 Task: Create a sub task Gather and Analyse Requirements for the task  Create a new online platform for online therapy sessions in the project ArcticTech , assign it to team member softage.3@softage.net and update the status of the sub task to  Completed , set the priority of the sub task to High
Action: Mouse moved to (272, 417)
Screenshot: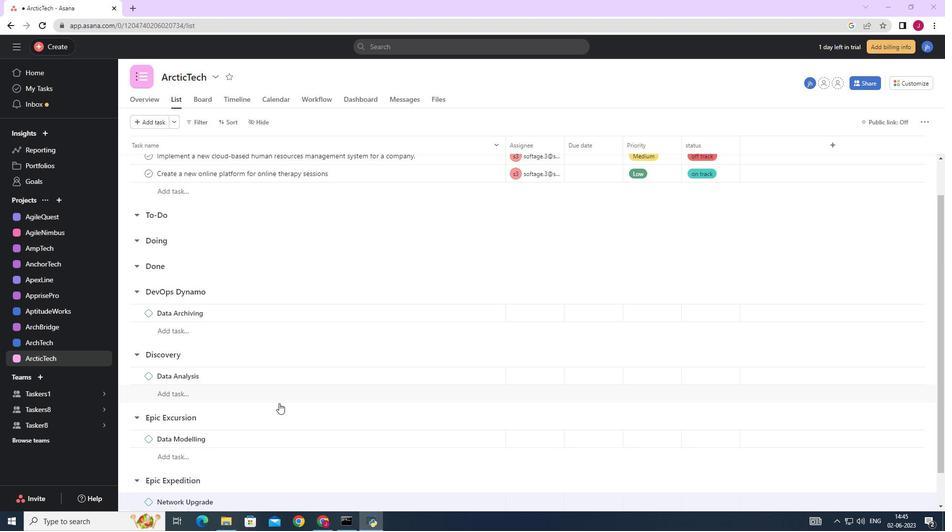 
Action: Mouse scrolled (272, 416) with delta (0, 0)
Screenshot: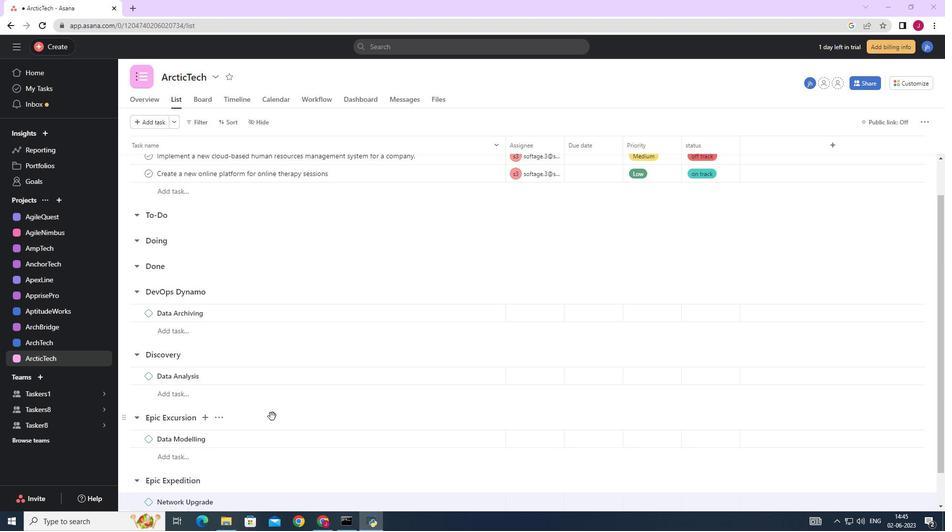 
Action: Mouse scrolled (272, 416) with delta (0, 0)
Screenshot: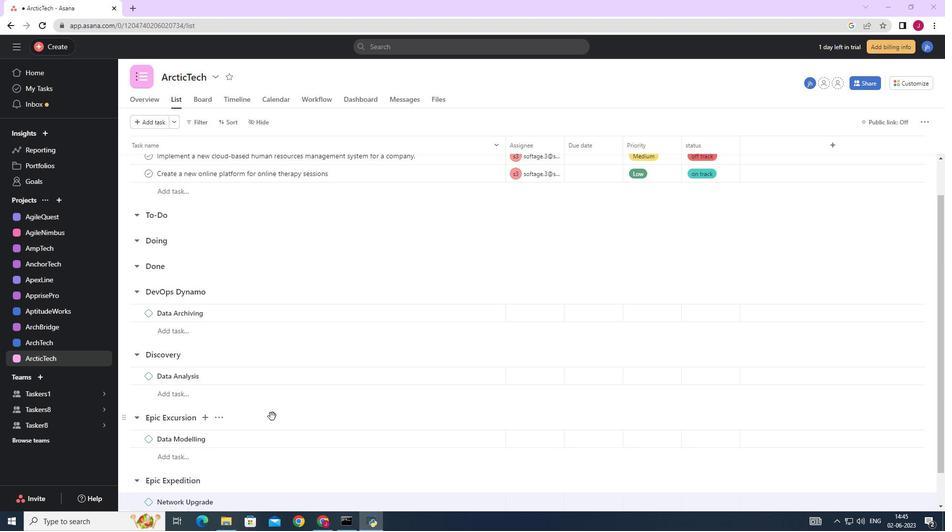 
Action: Mouse scrolled (272, 416) with delta (0, 0)
Screenshot: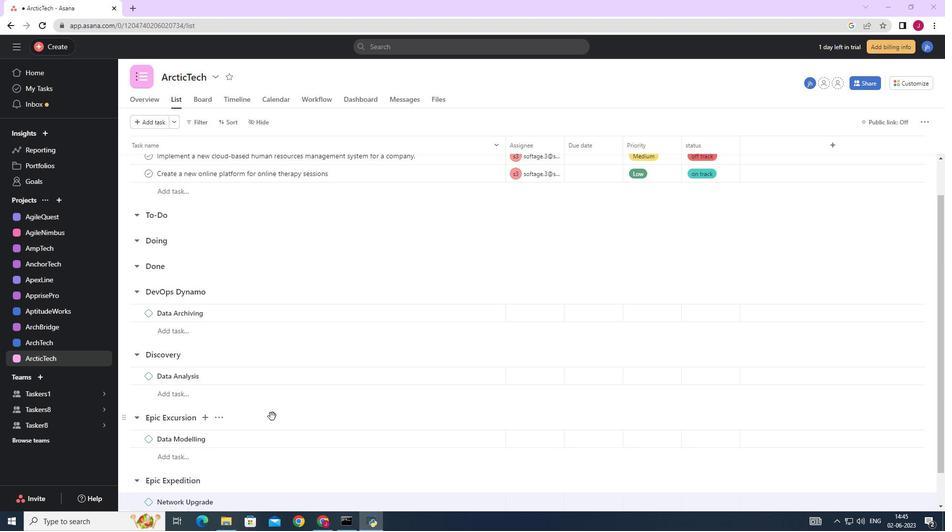 
Action: Mouse scrolled (272, 416) with delta (0, 0)
Screenshot: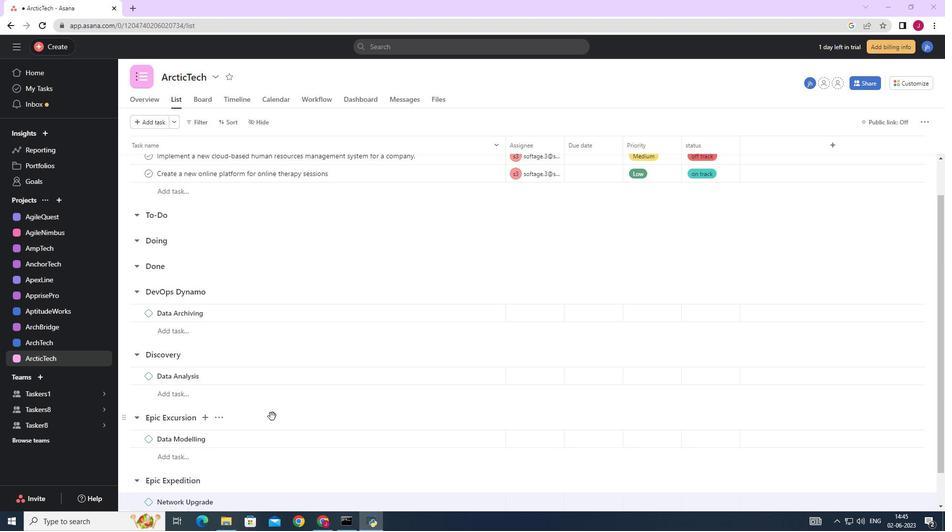 
Action: Mouse moved to (266, 401)
Screenshot: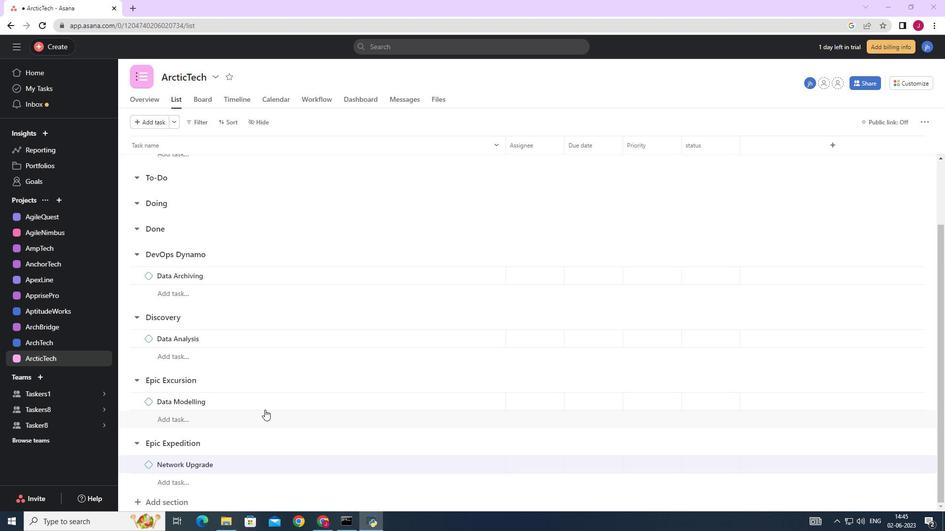 
Action: Mouse scrolled (266, 400) with delta (0, 0)
Screenshot: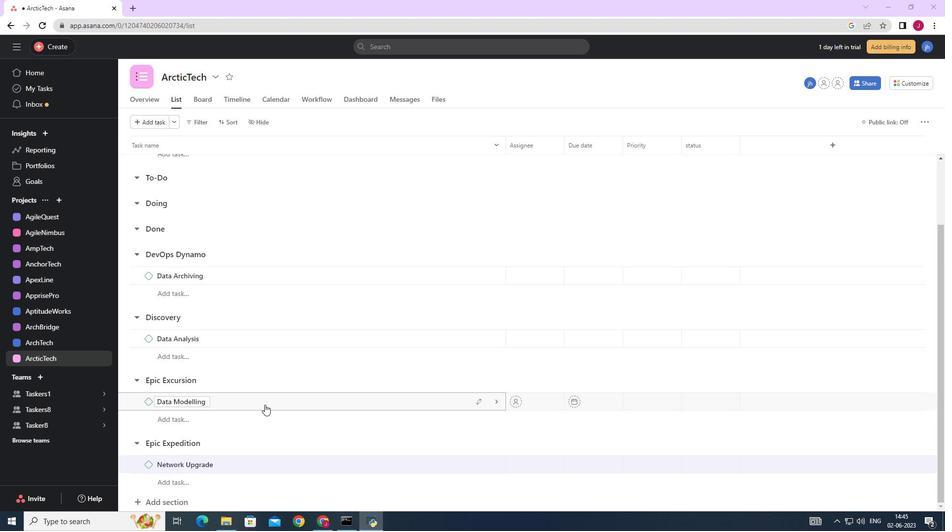 
Action: Mouse scrolled (266, 400) with delta (0, 0)
Screenshot: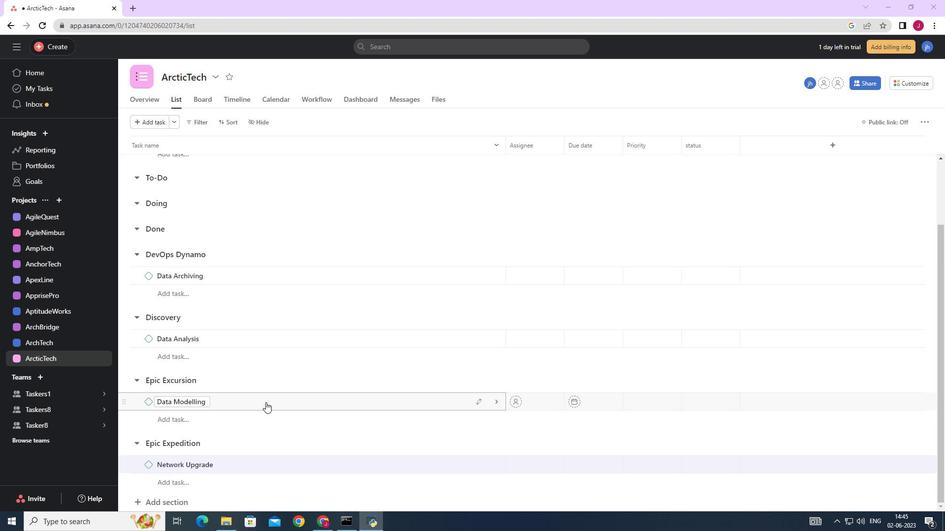 
Action: Mouse scrolled (266, 400) with delta (0, 0)
Screenshot: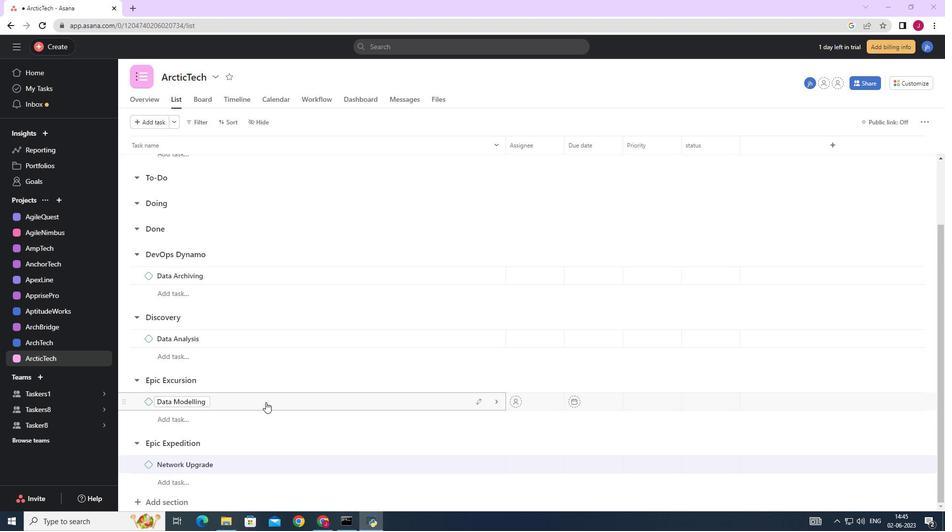 
Action: Mouse scrolled (266, 400) with delta (0, 0)
Screenshot: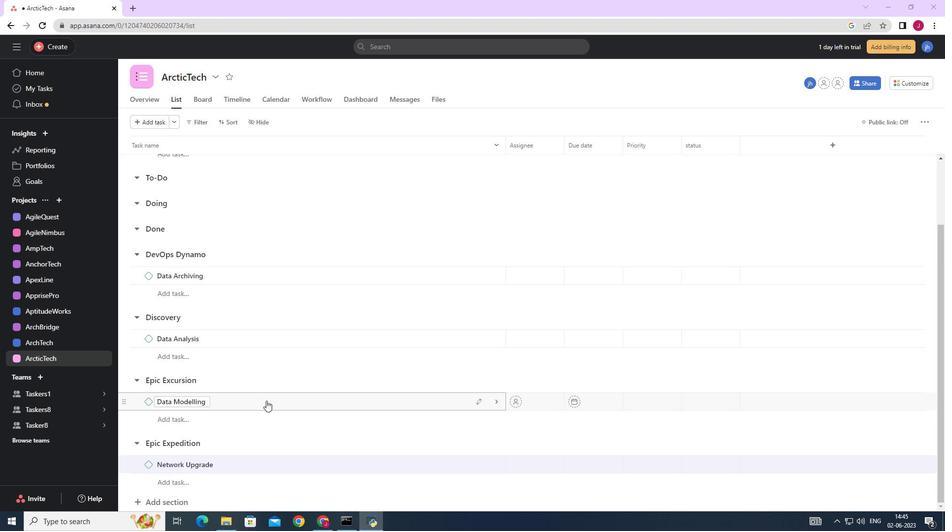 
Action: Mouse moved to (492, 338)
Screenshot: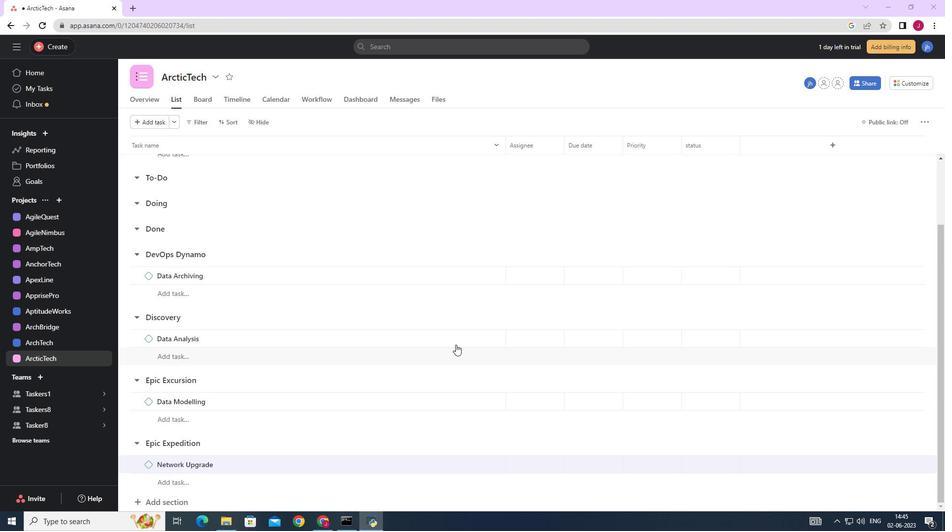 
Action: Mouse scrolled (492, 338) with delta (0, 0)
Screenshot: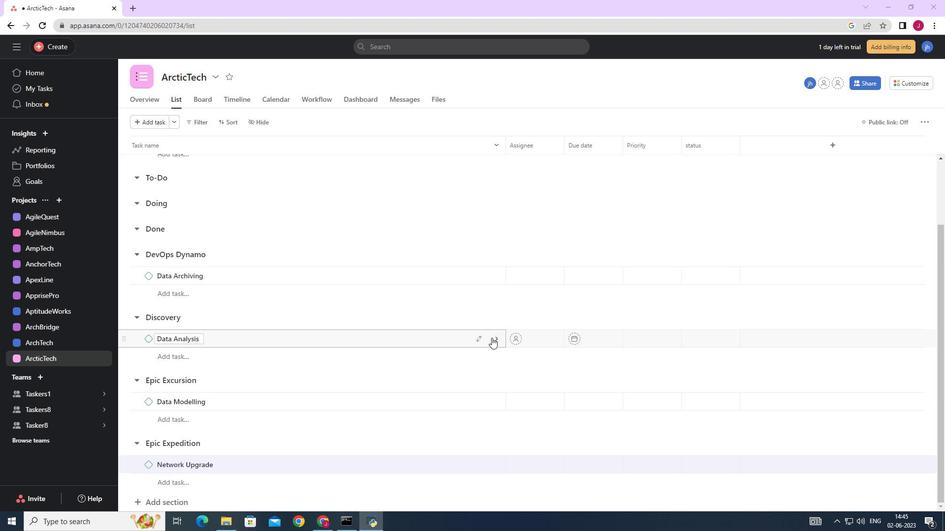 
Action: Mouse scrolled (492, 338) with delta (0, 0)
Screenshot: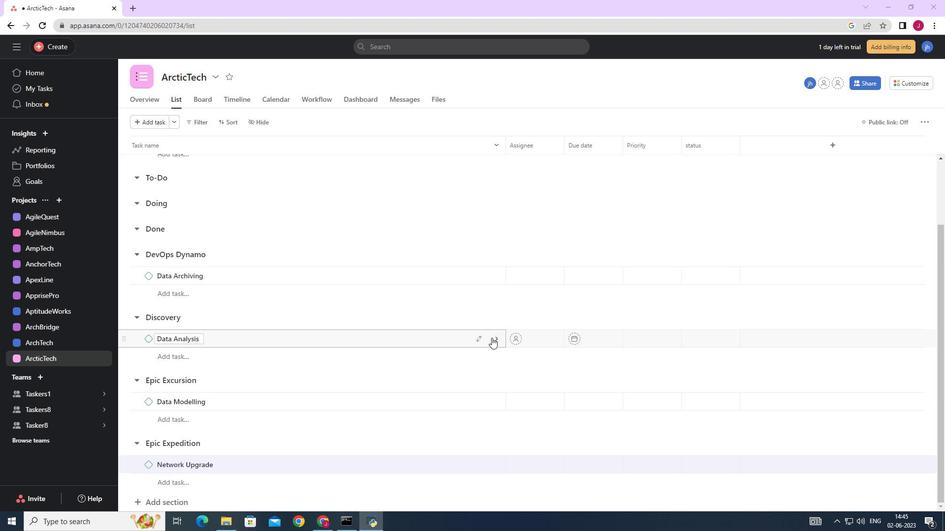 
Action: Mouse scrolled (492, 338) with delta (0, 0)
Screenshot: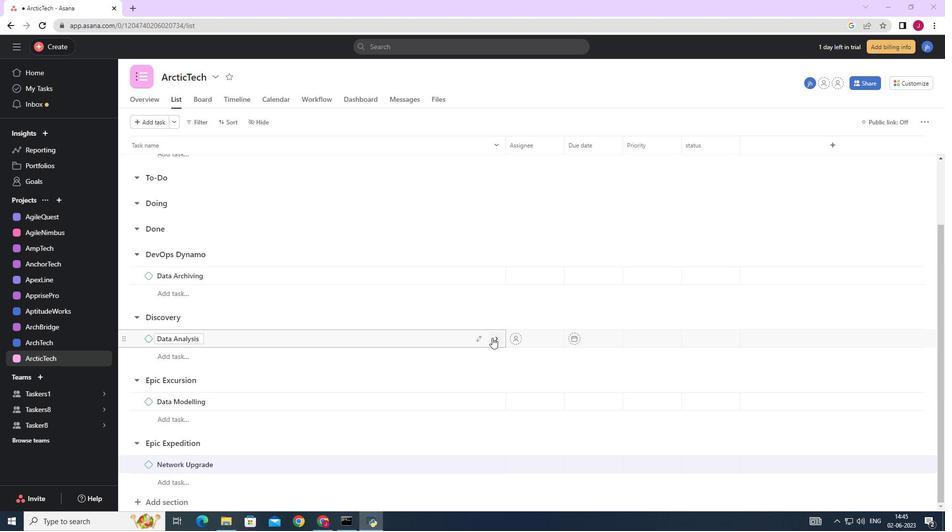 
Action: Mouse scrolled (492, 338) with delta (0, 0)
Screenshot: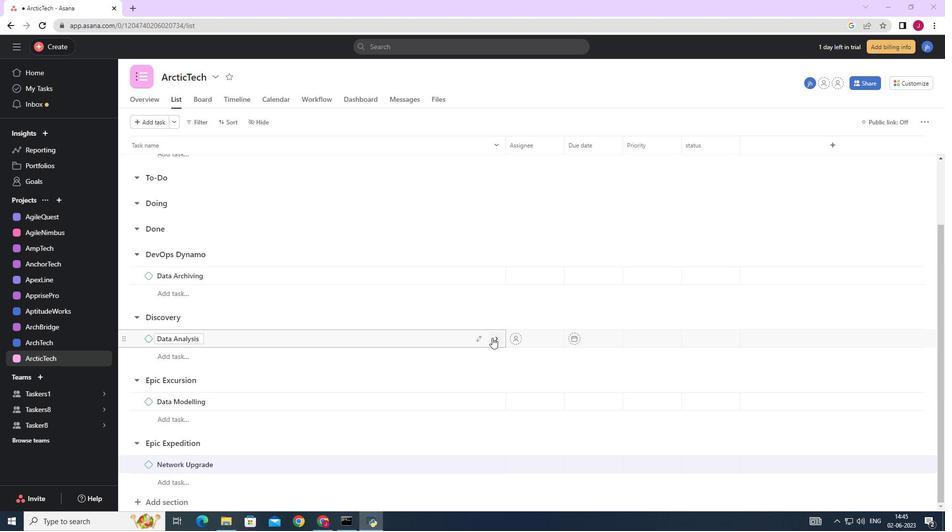 
Action: Mouse moved to (469, 221)
Screenshot: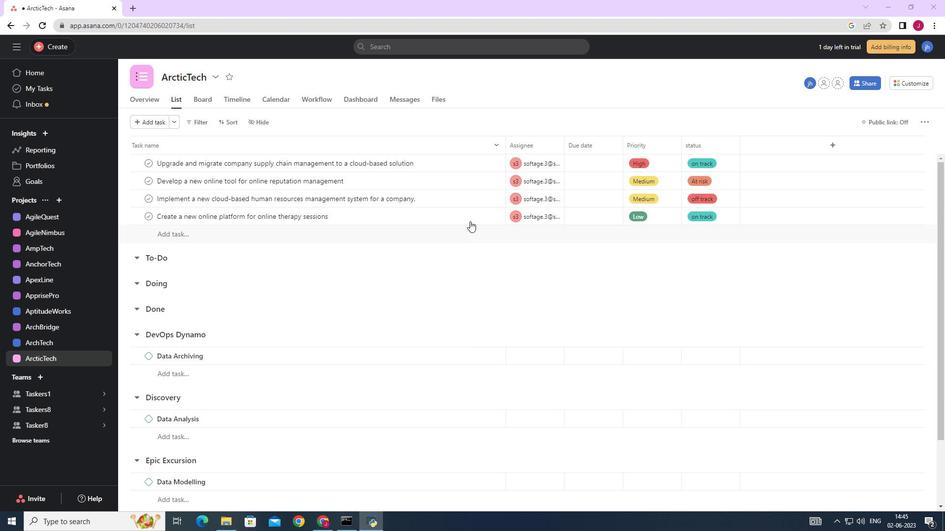 
Action: Mouse pressed left at (469, 221)
Screenshot: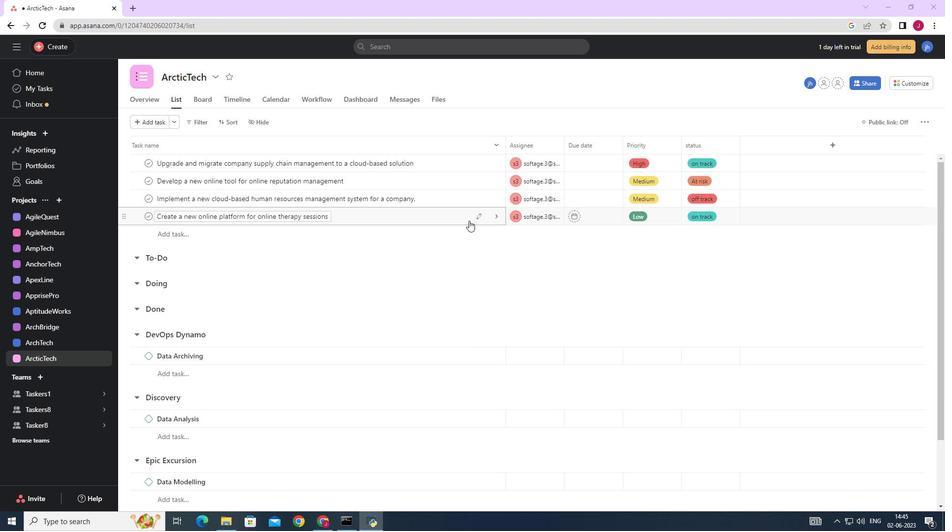 
Action: Mouse moved to (747, 315)
Screenshot: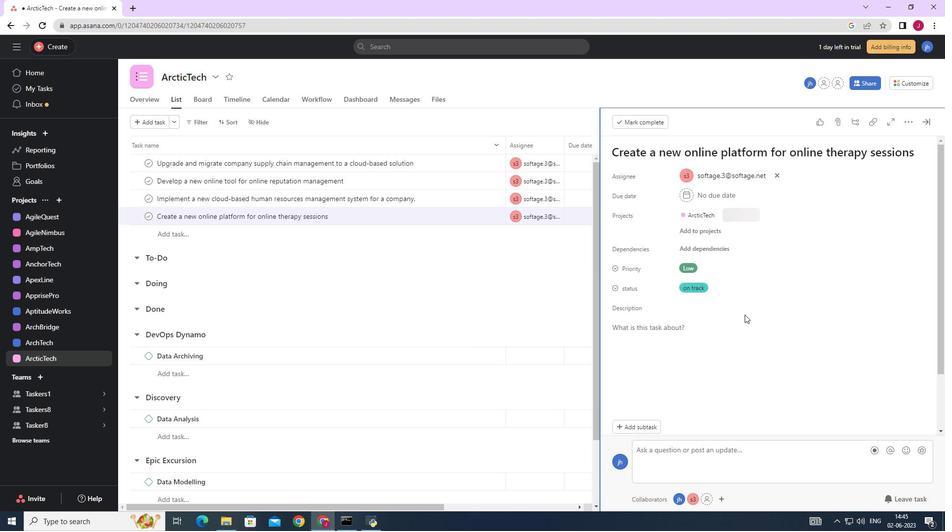 
Action: Mouse scrolled (747, 315) with delta (0, 0)
Screenshot: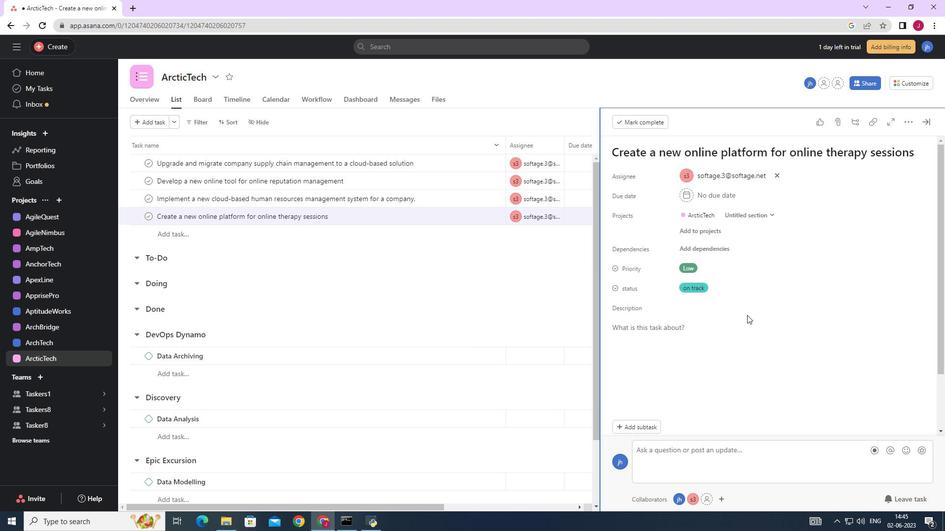 
Action: Mouse scrolled (747, 315) with delta (0, 0)
Screenshot: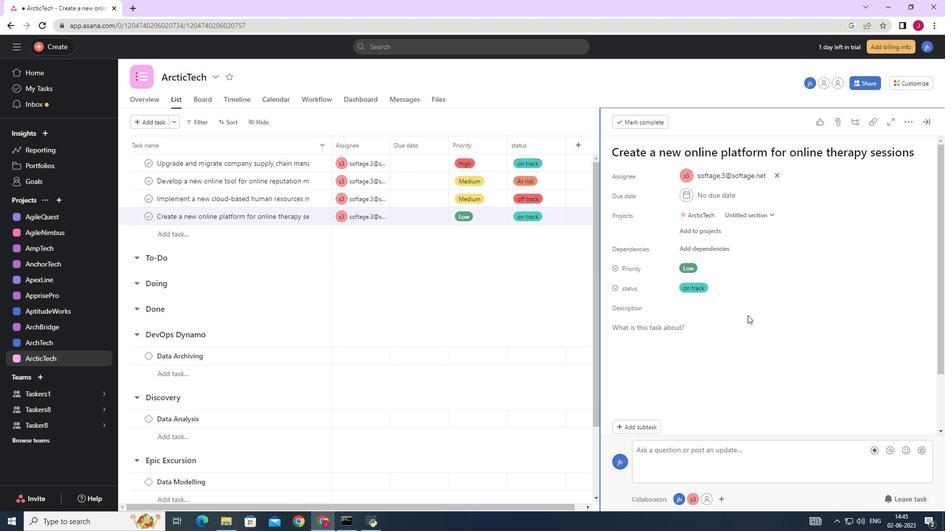 
Action: Mouse scrolled (747, 315) with delta (0, 0)
Screenshot: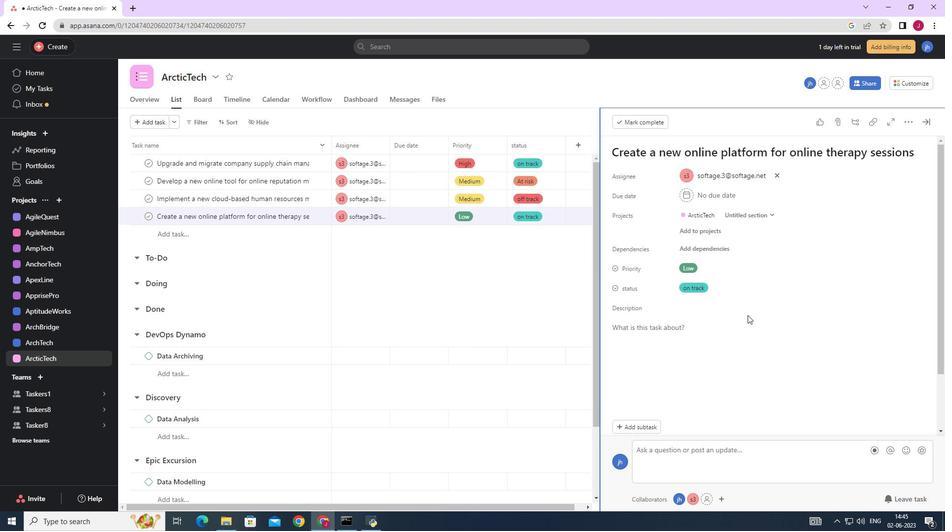 
Action: Mouse scrolled (747, 315) with delta (0, 0)
Screenshot: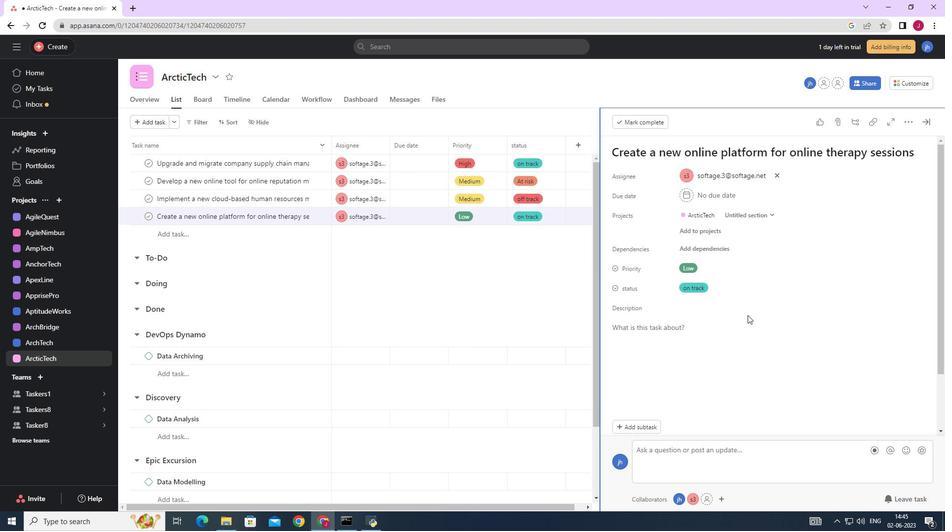 
Action: Mouse moved to (640, 358)
Screenshot: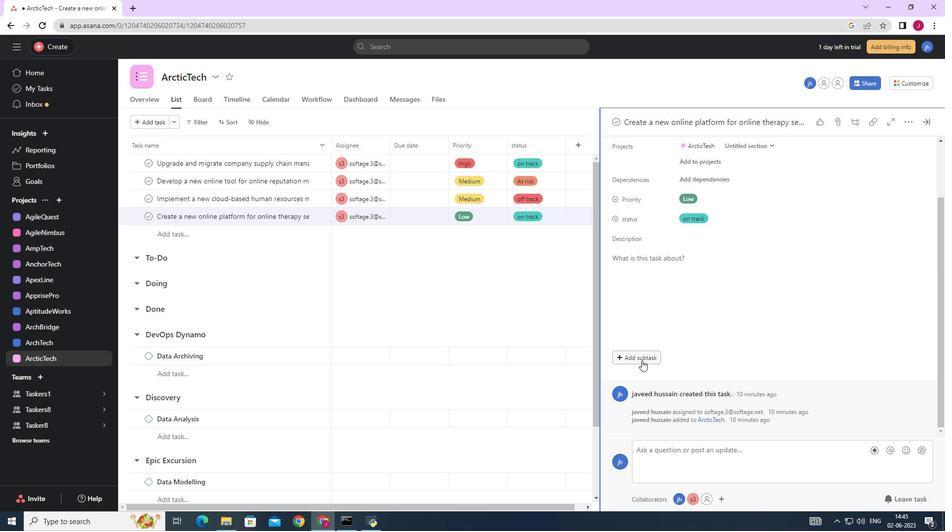 
Action: Mouse pressed left at (640, 358)
Screenshot: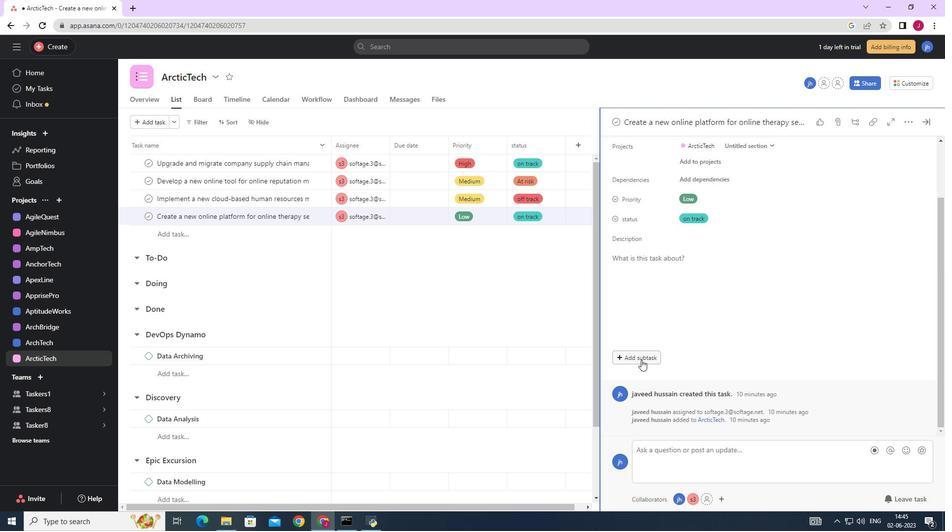 
Action: Mouse moved to (655, 340)
Screenshot: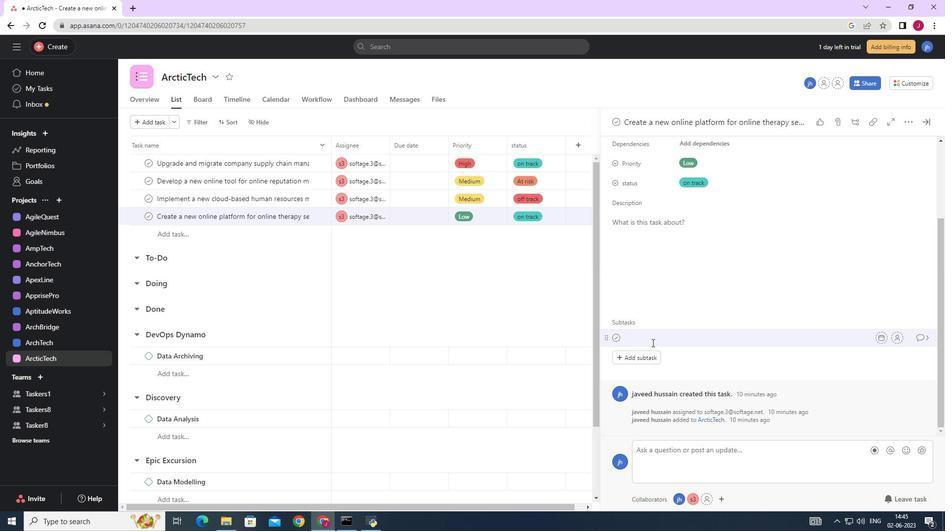 
Action: Key pressed <Key.caps_lock>G<Key.caps_lock>ather<Key.space>and<Key.space><Key.caps_lock>A<Key.caps_lock>ma<Key.backspace><Key.backspace>nalyse<Key.space><Key.caps_lock>R<Key.caps_lock>equirements
Screenshot: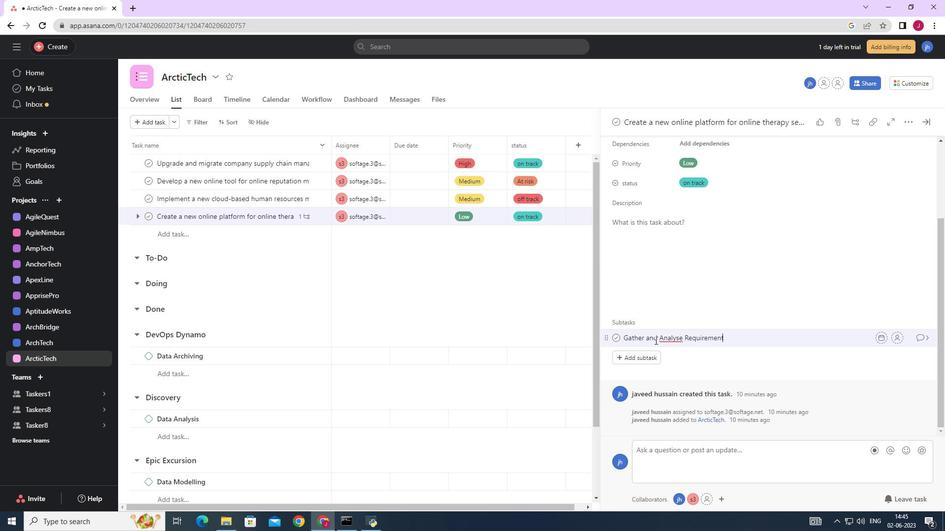 
Action: Mouse moved to (677, 336)
Screenshot: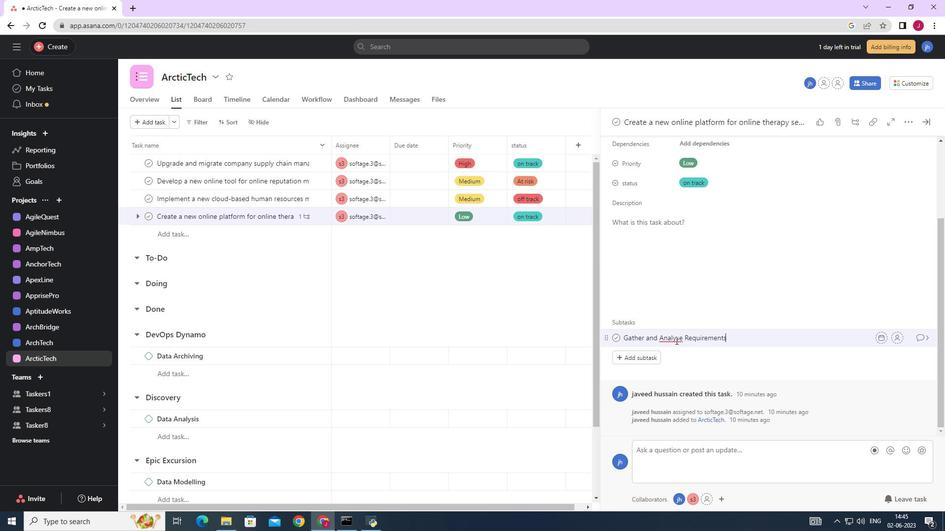 
Action: Mouse pressed right at (677, 336)
Screenshot: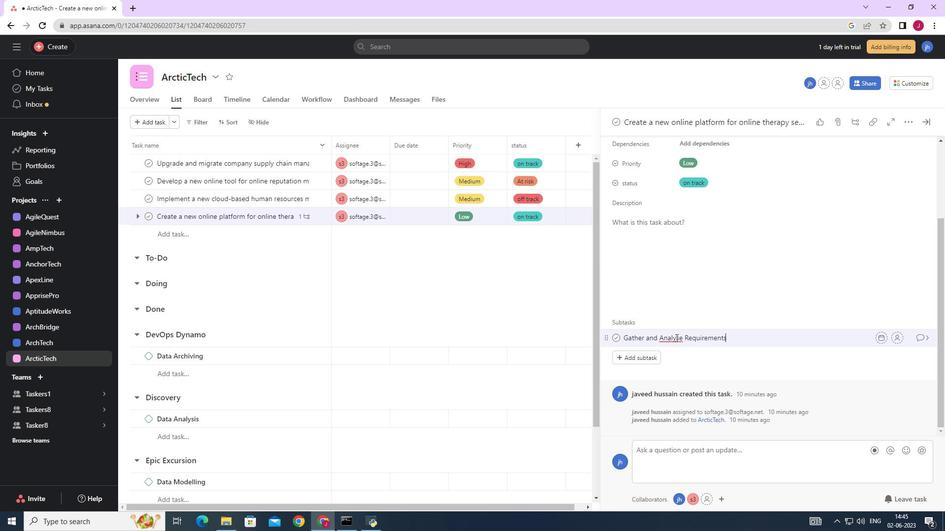 
Action: Mouse moved to (693, 342)
Screenshot: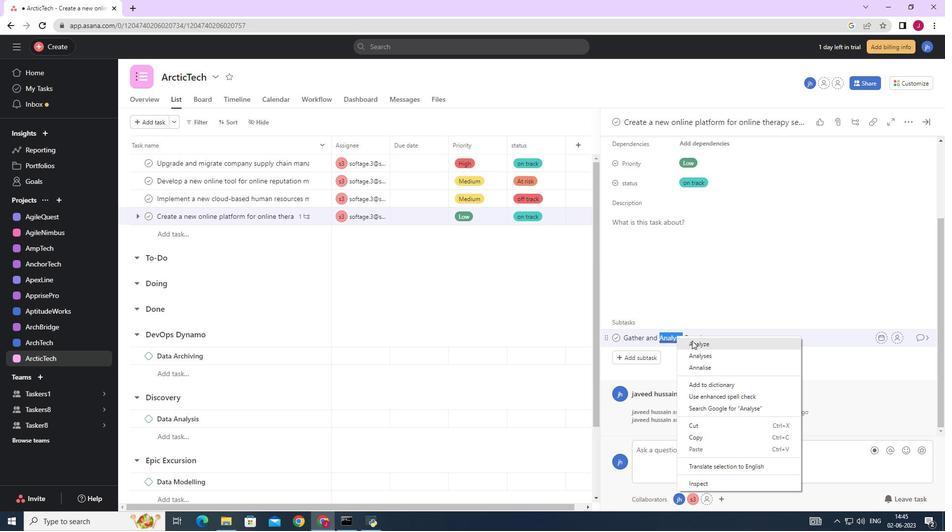 
Action: Mouse pressed left at (693, 342)
Screenshot: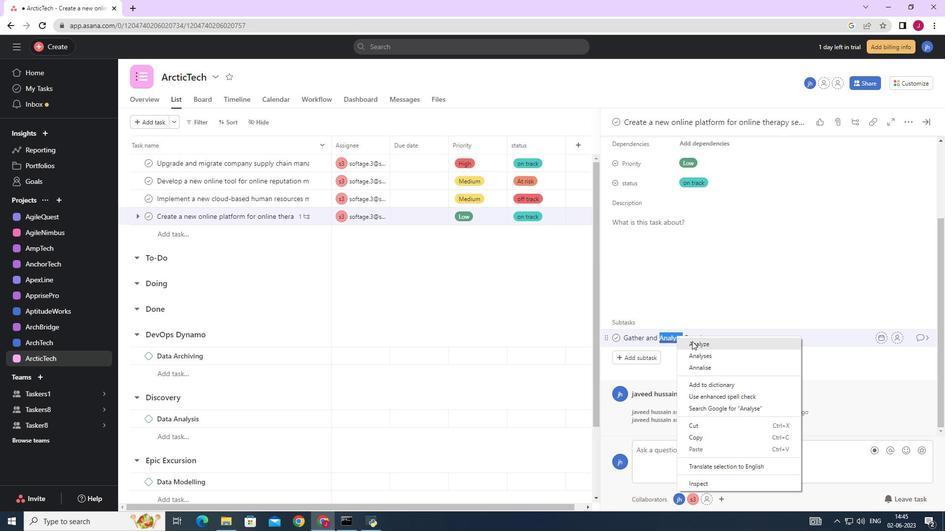 
Action: Mouse moved to (899, 339)
Screenshot: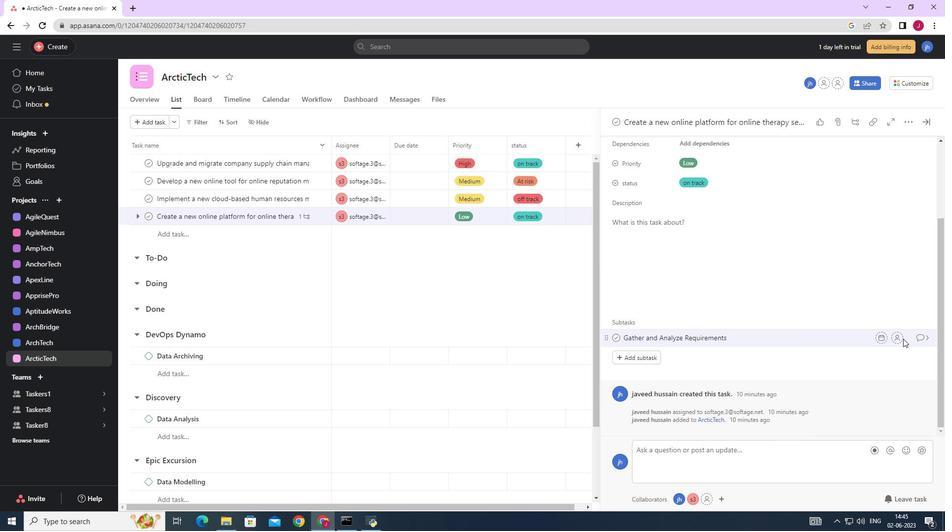 
Action: Mouse pressed left at (899, 339)
Screenshot: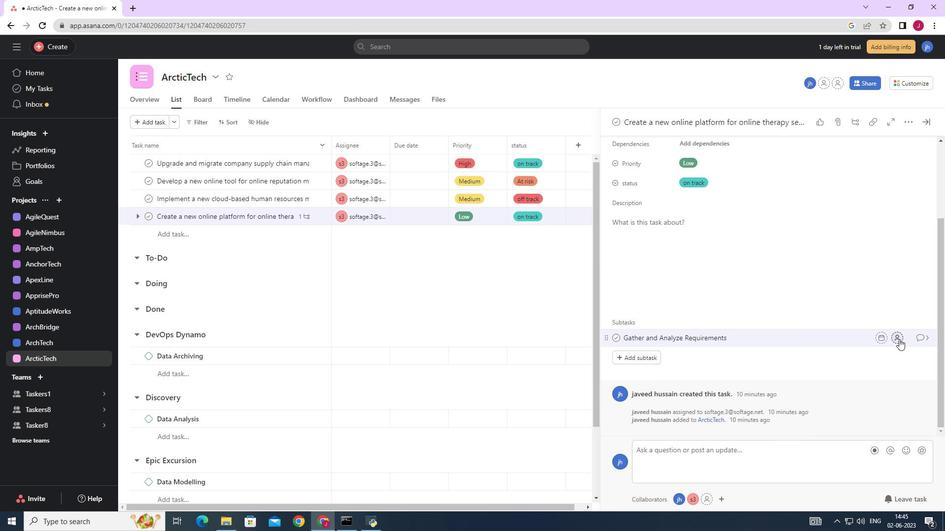 
Action: Mouse moved to (756, 373)
Screenshot: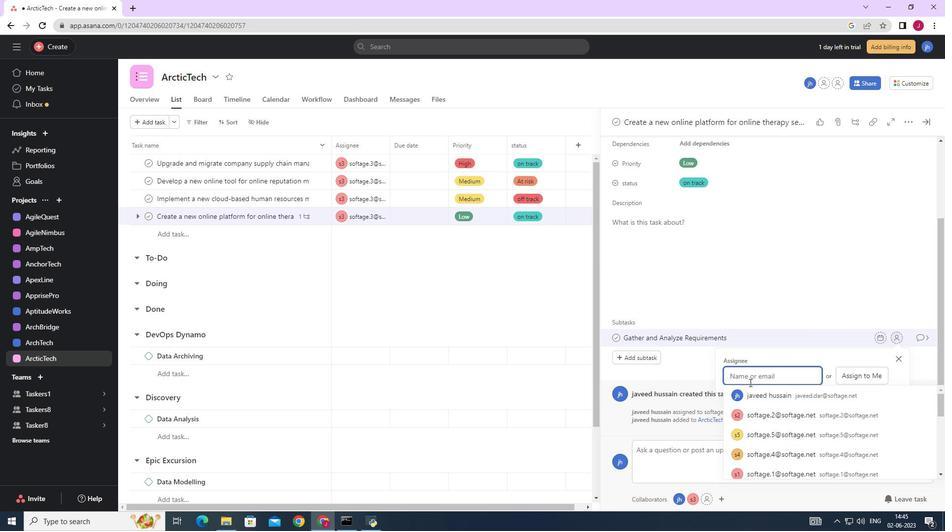
Action: Key pressed softage.3
Screenshot: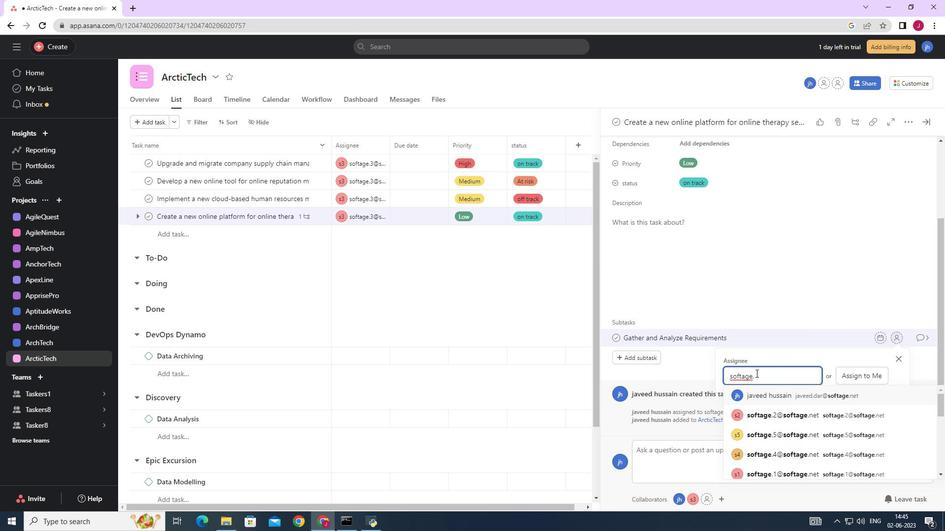 
Action: Mouse moved to (785, 397)
Screenshot: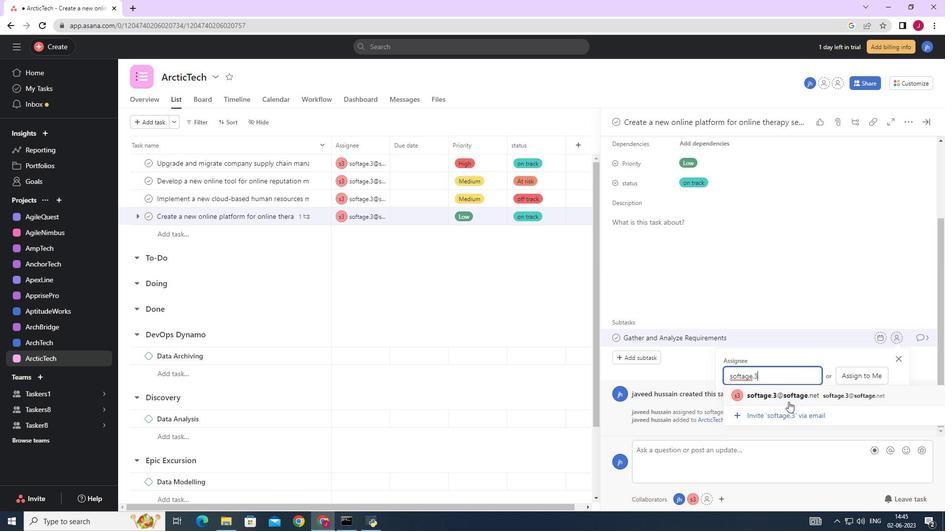 
Action: Mouse pressed left at (785, 397)
Screenshot: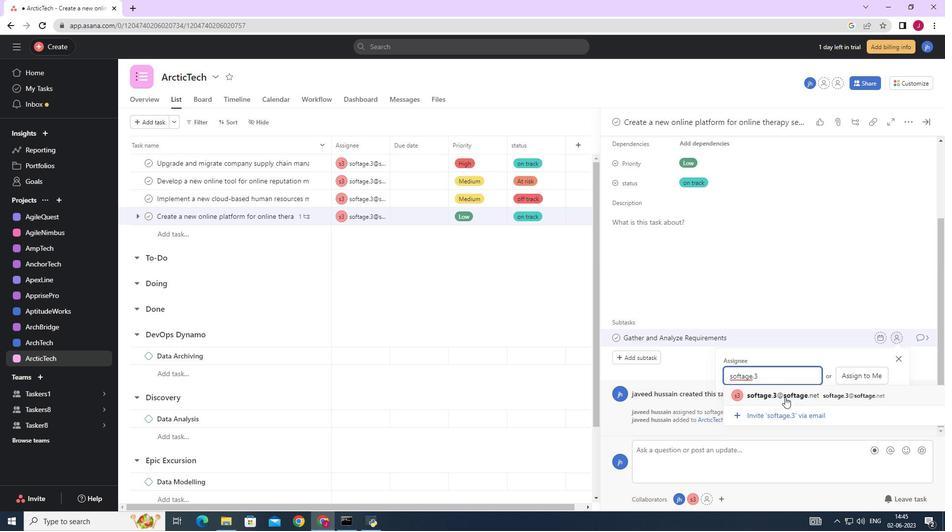 
Action: Mouse moved to (919, 337)
Screenshot: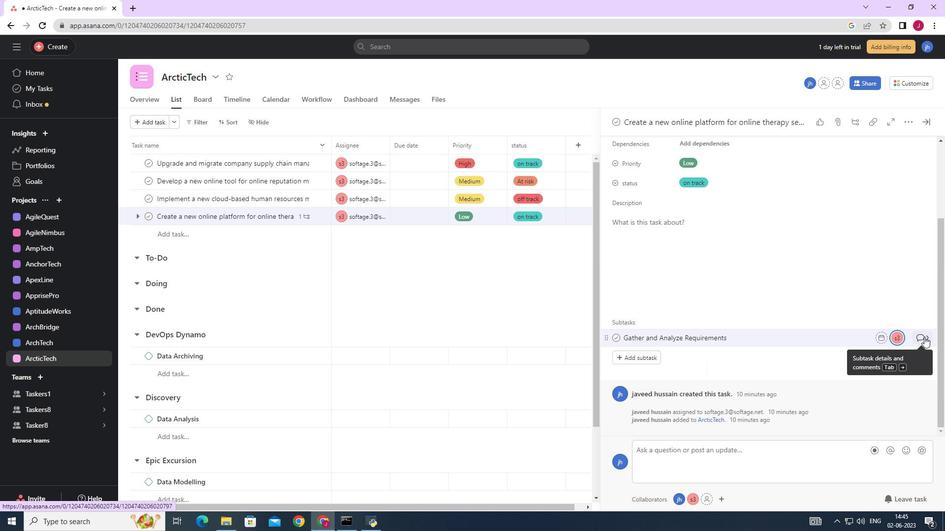 
Action: Mouse pressed left at (919, 337)
Screenshot: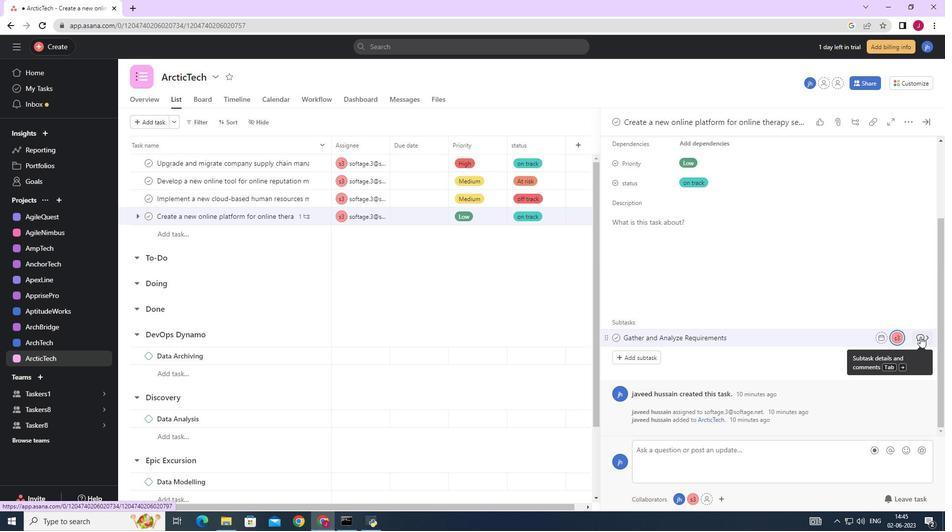 
Action: Mouse moved to (680, 333)
Screenshot: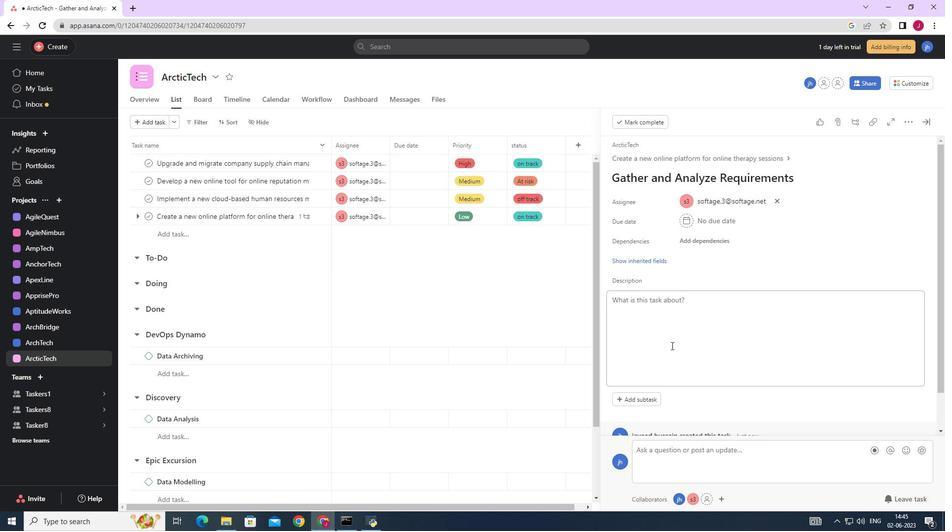 
Action: Mouse scrolled (680, 333) with delta (0, 0)
Screenshot: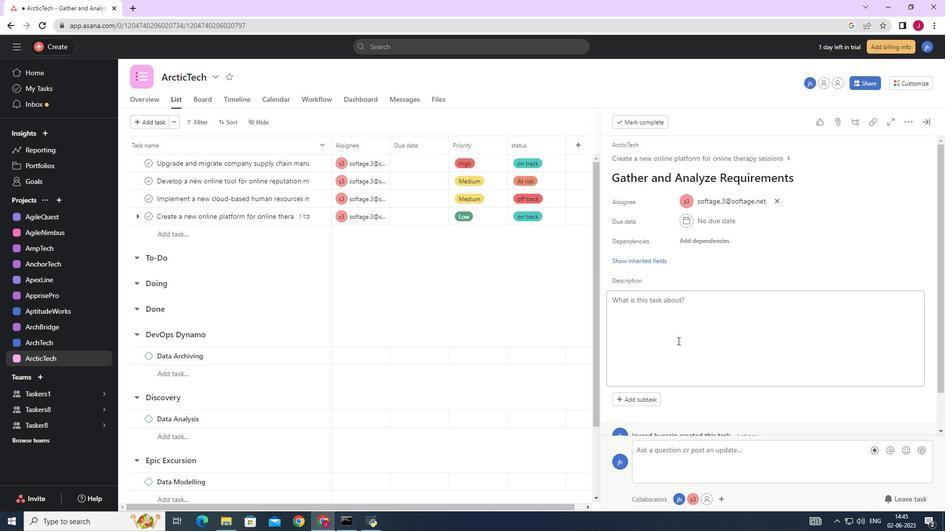 
Action: Mouse scrolled (680, 333) with delta (0, 0)
Screenshot: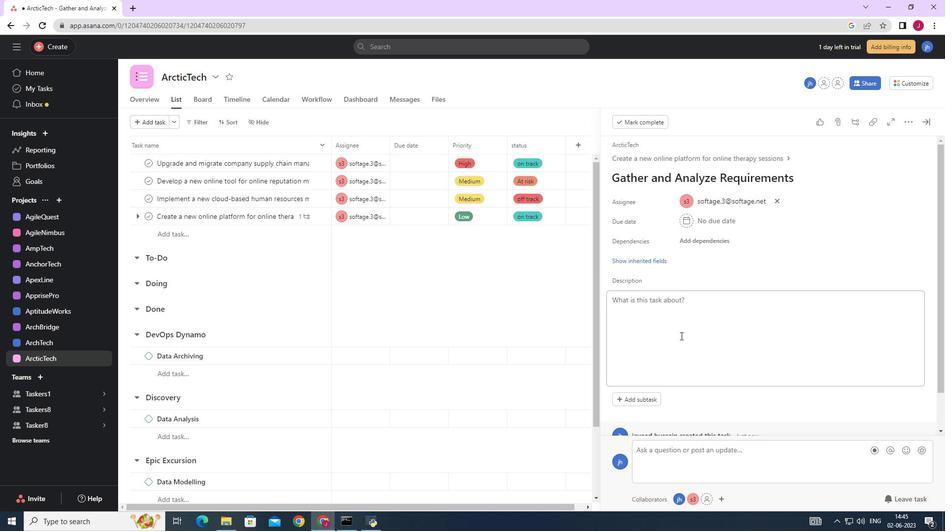 
Action: Mouse scrolled (680, 333) with delta (0, 0)
Screenshot: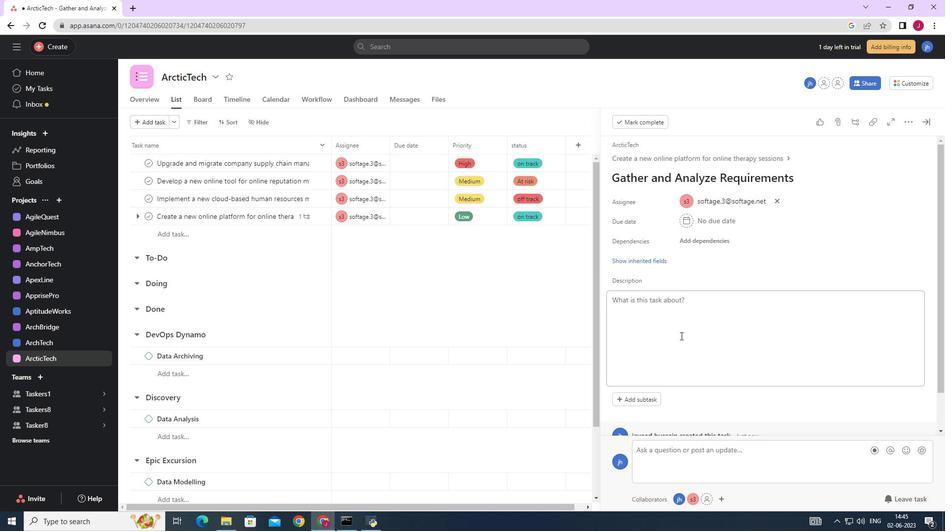 
Action: Mouse scrolled (680, 333) with delta (0, 0)
Screenshot: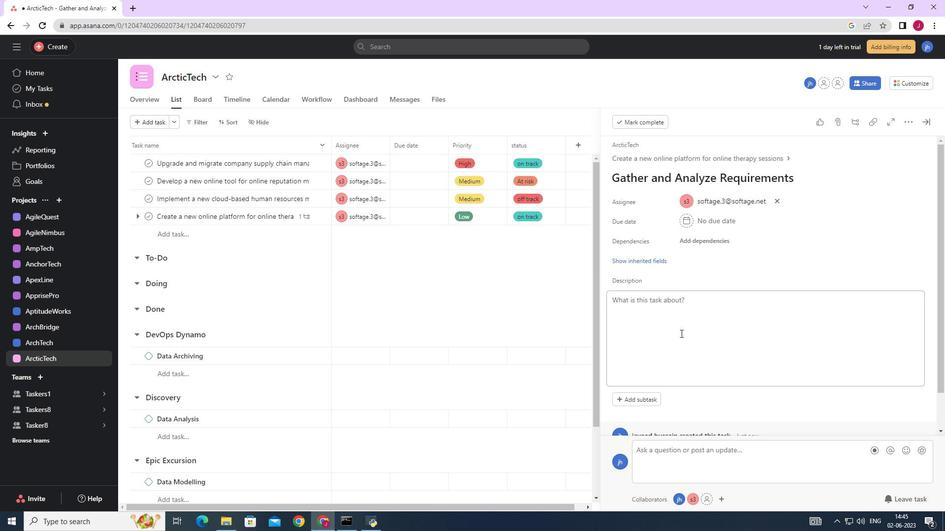 
Action: Mouse scrolled (680, 333) with delta (0, 0)
Screenshot: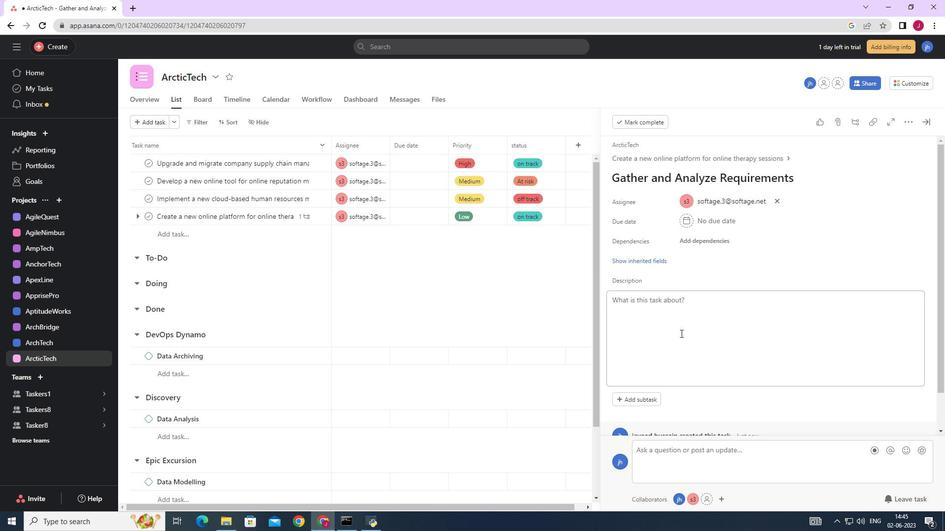 
Action: Mouse moved to (682, 339)
Screenshot: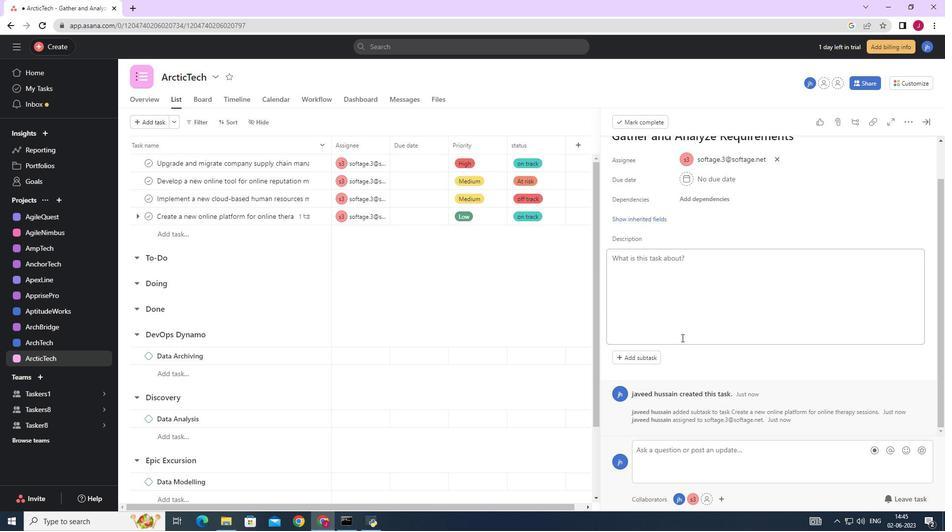 
Action: Mouse scrolled (683, 345) with delta (0, 0)
Screenshot: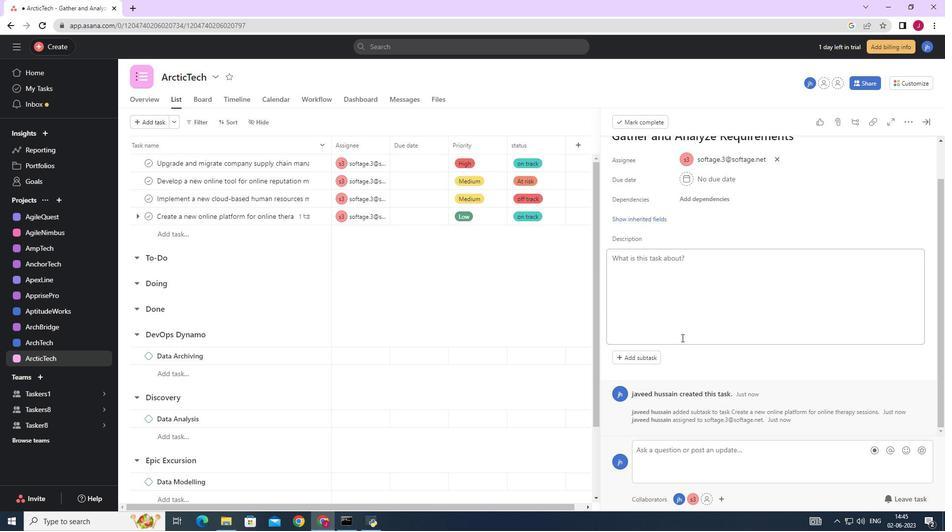 
Action: Mouse moved to (681, 335)
Screenshot: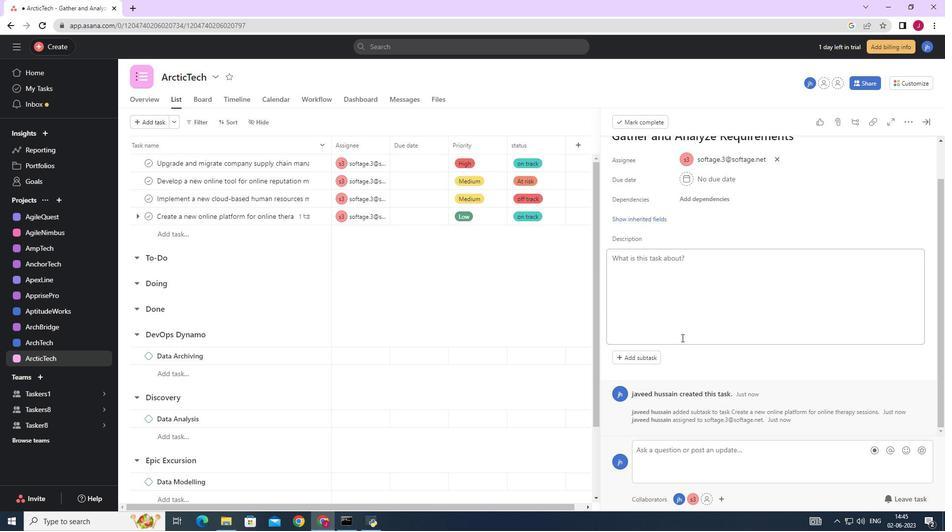 
Action: Mouse scrolled (683, 346) with delta (0, 0)
Screenshot: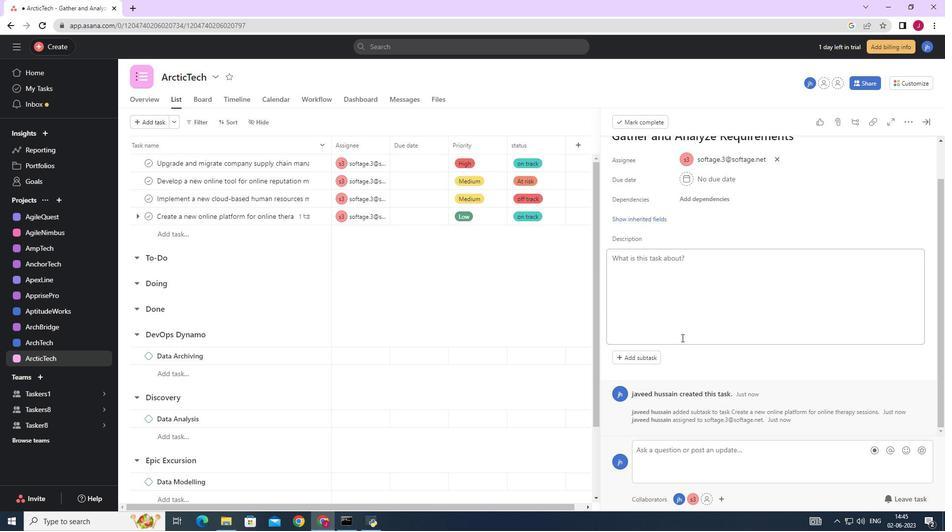 
Action: Mouse moved to (679, 327)
Screenshot: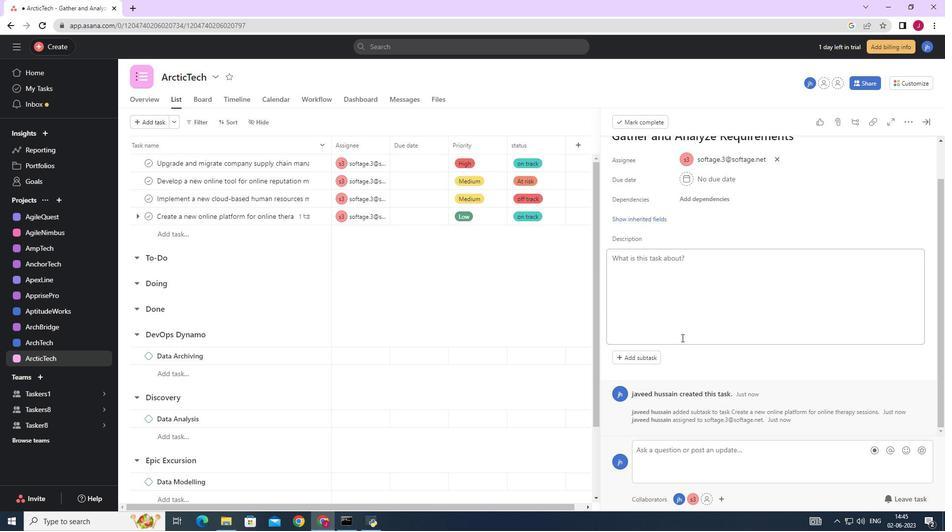 
Action: Mouse scrolled (683, 346) with delta (0, 0)
Screenshot: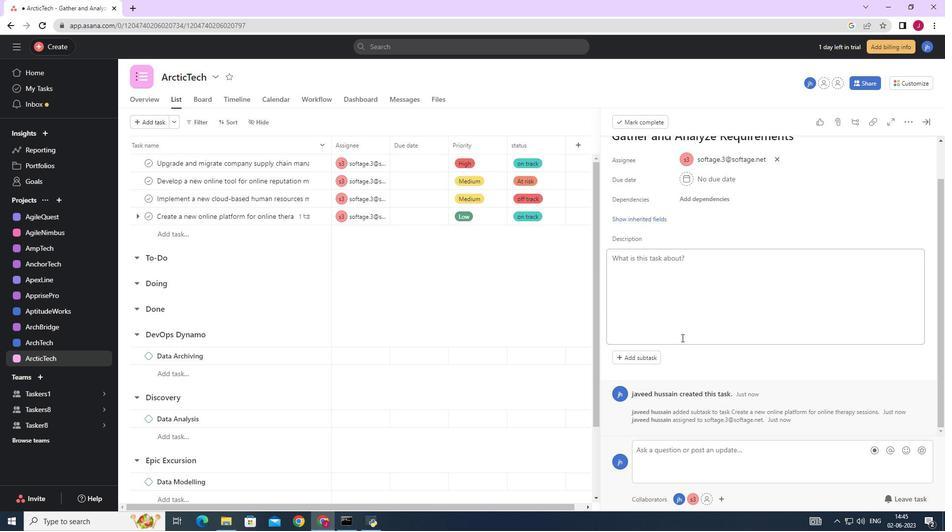 
Action: Mouse moved to (678, 319)
Screenshot: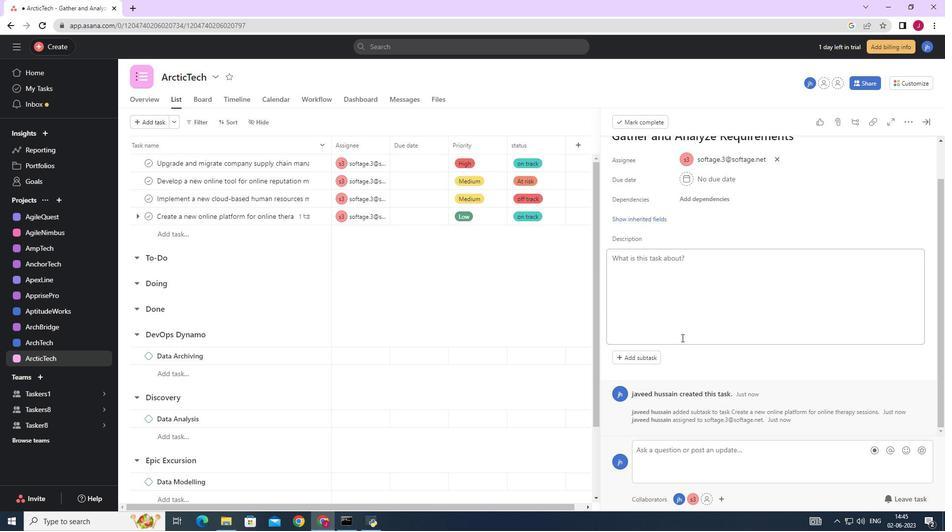 
Action: Mouse scrolled (683, 346) with delta (0, 0)
Screenshot: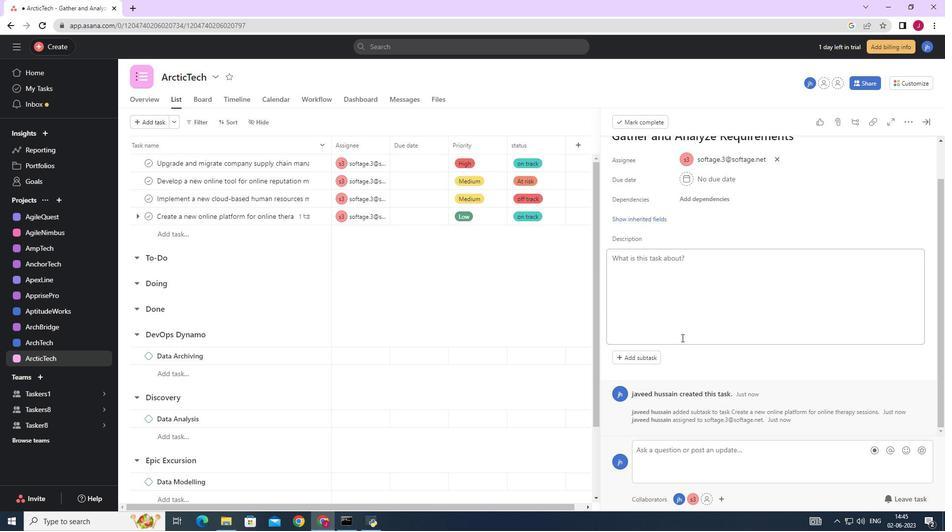 
Action: Mouse moved to (679, 210)
Screenshot: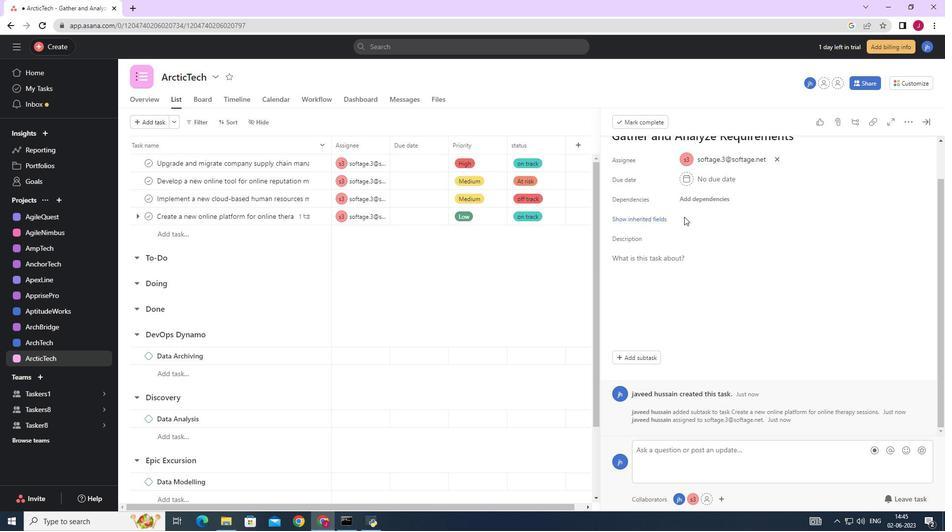 
Action: Mouse scrolled (679, 210) with delta (0, 0)
Screenshot: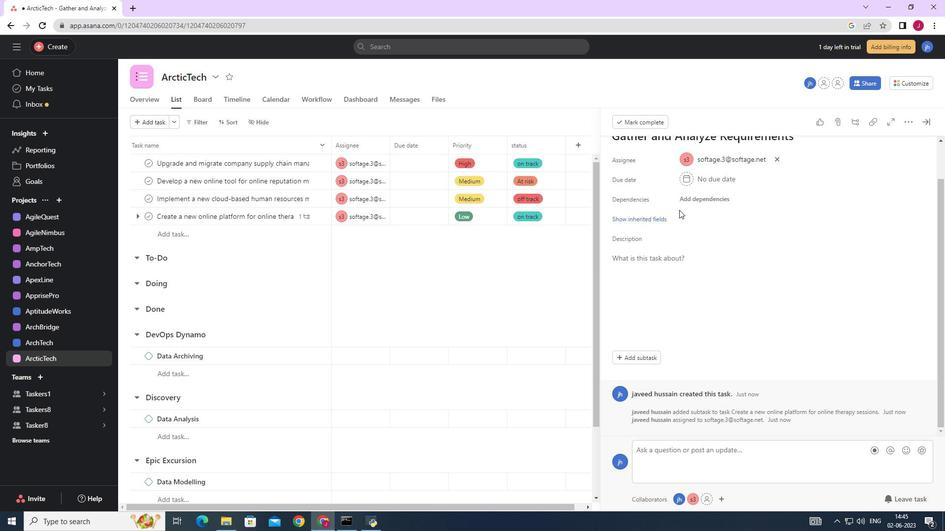 
Action: Mouse scrolled (679, 210) with delta (0, 0)
Screenshot: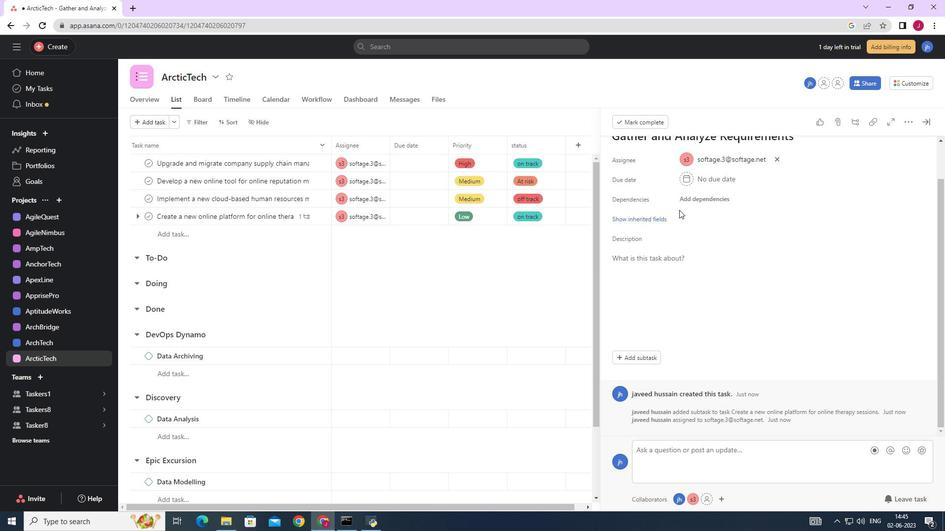 
Action: Mouse scrolled (679, 210) with delta (0, 0)
Screenshot: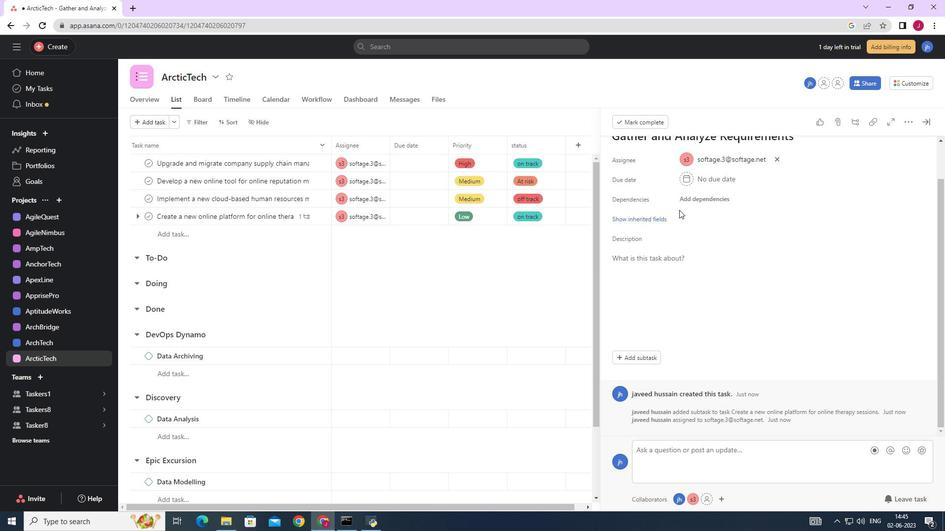
Action: Mouse moved to (659, 263)
Screenshot: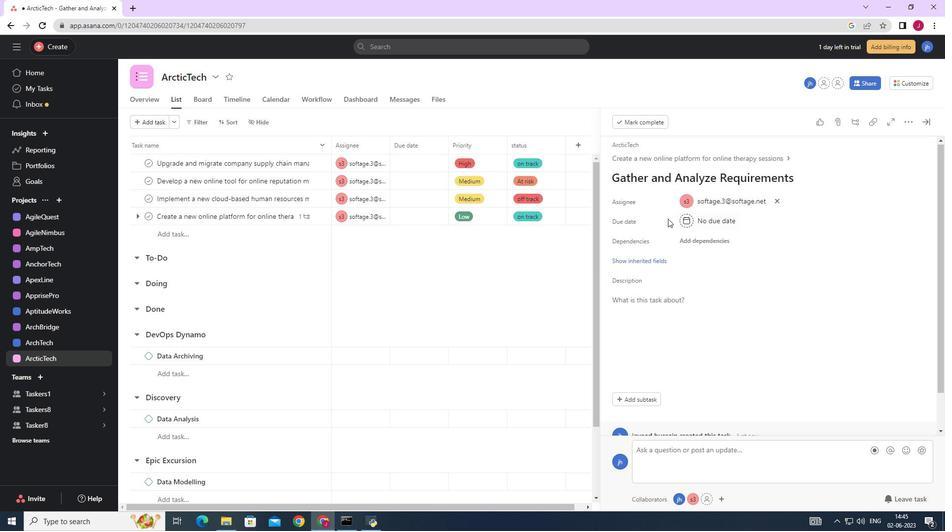 
Action: Mouse pressed left at (659, 263)
Screenshot: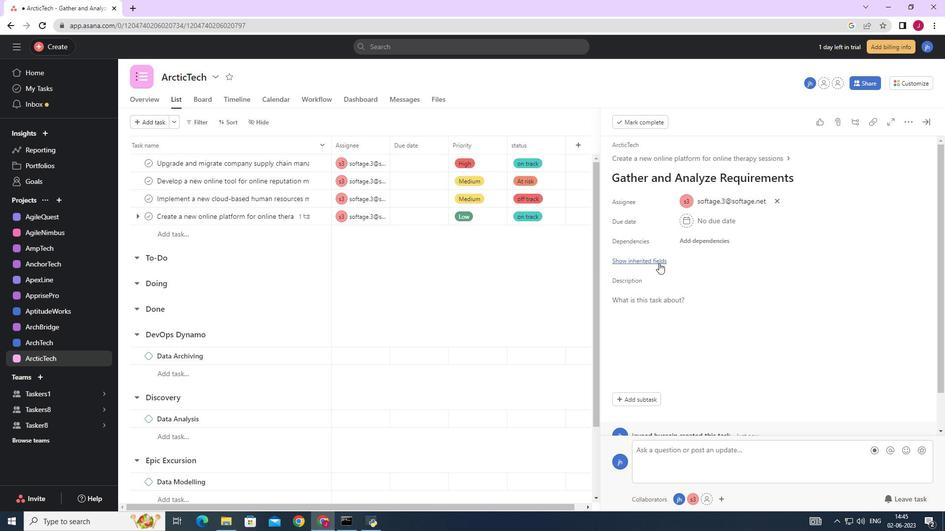 
Action: Mouse moved to (684, 283)
Screenshot: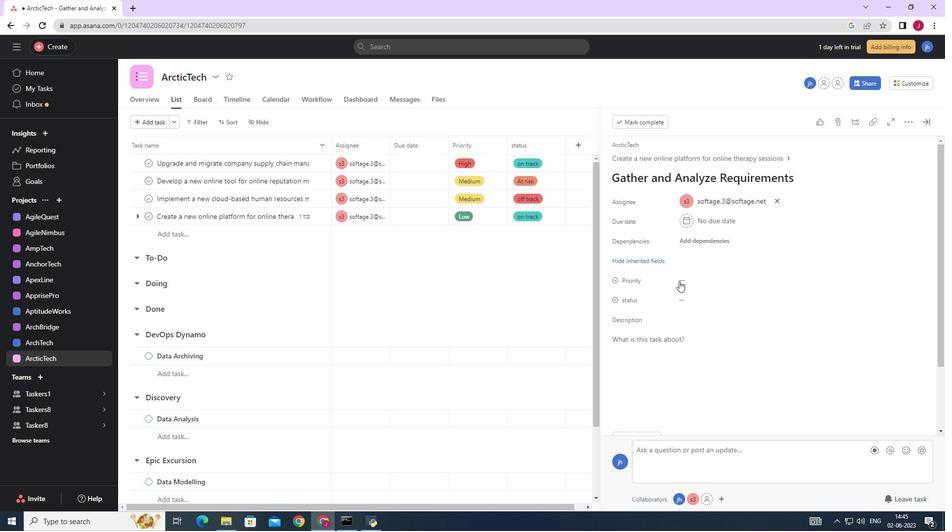 
Action: Mouse pressed left at (684, 283)
Screenshot: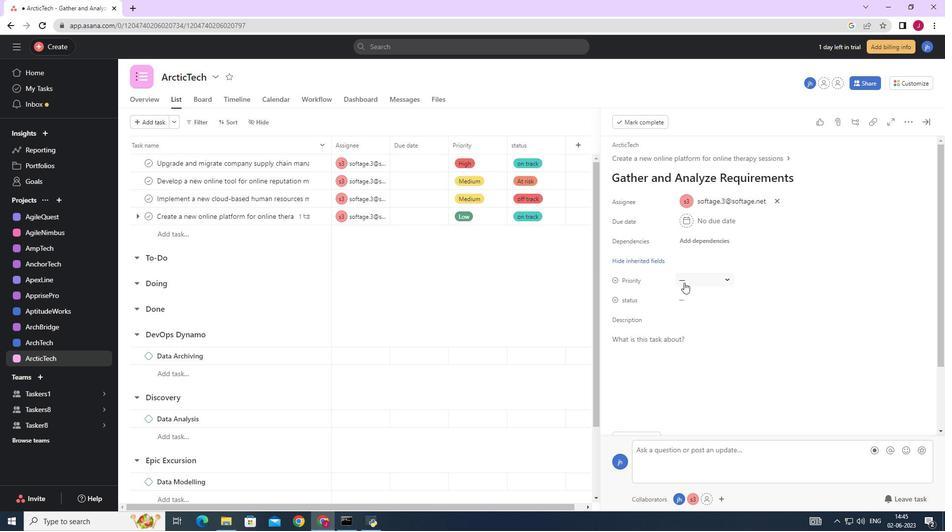 
Action: Mouse moved to (701, 314)
Screenshot: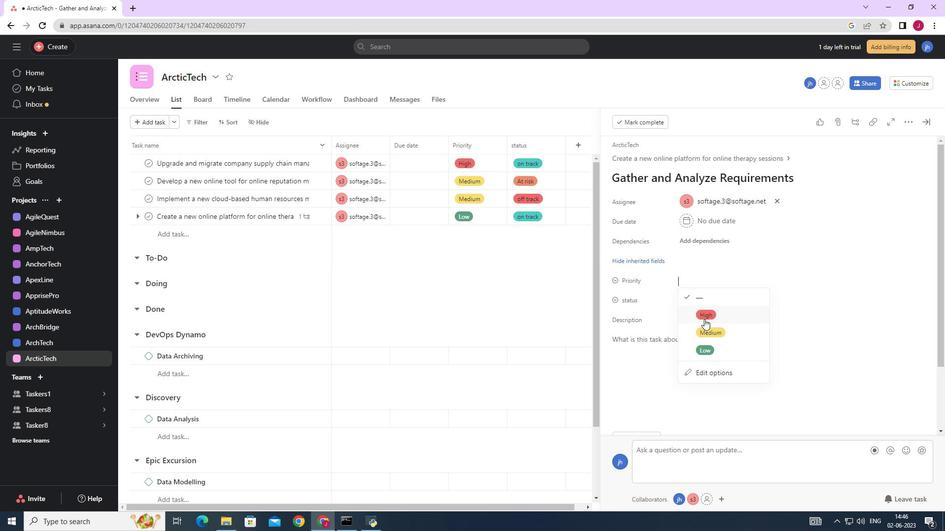 
Action: Mouse pressed left at (701, 314)
Screenshot: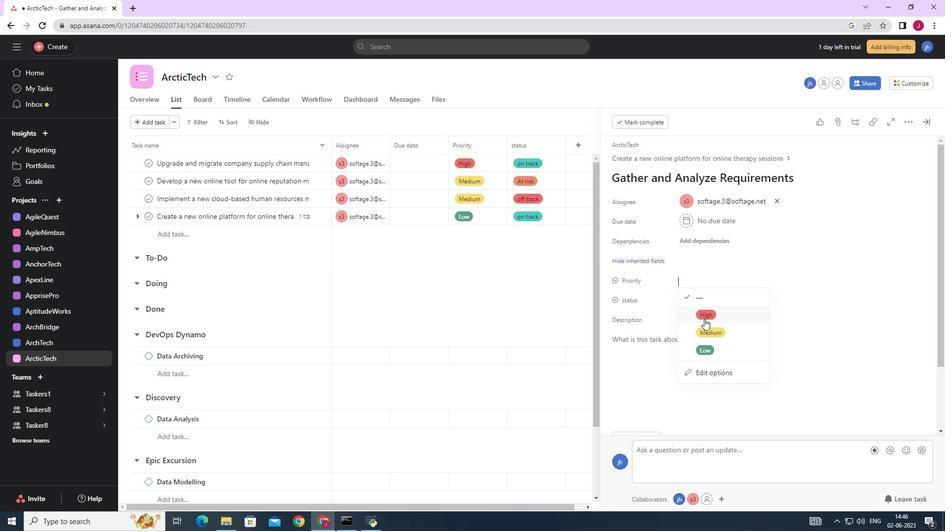 
Action: Mouse moved to (681, 300)
Screenshot: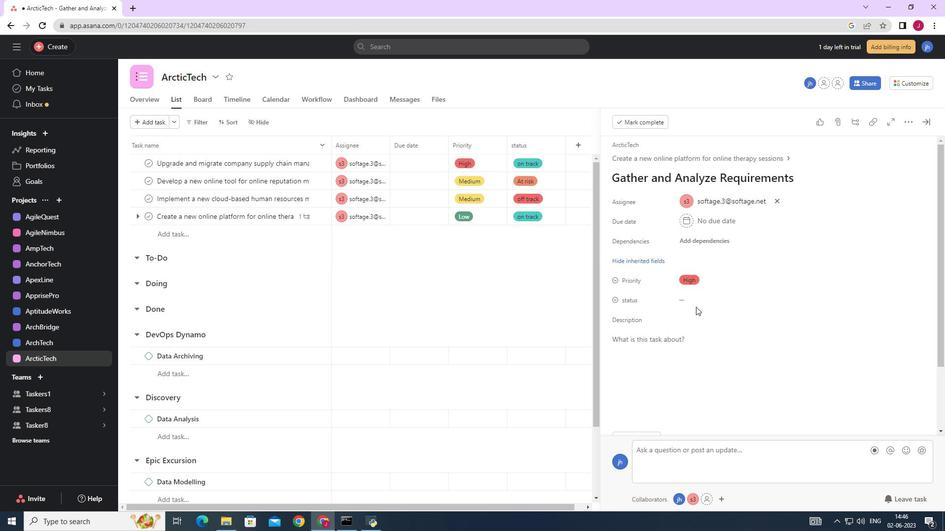 
Action: Mouse pressed left at (681, 300)
Screenshot: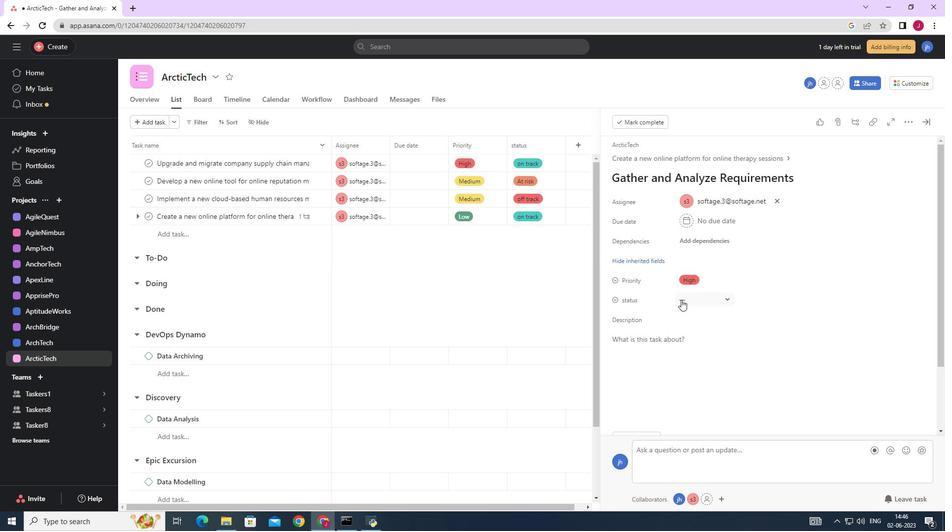 
Action: Mouse moved to (711, 388)
Screenshot: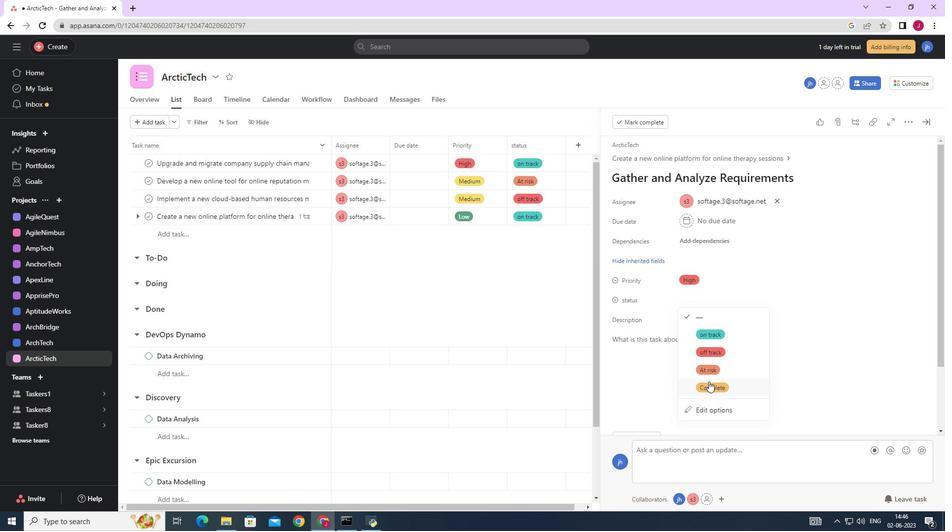 
Action: Mouse pressed left at (711, 388)
Screenshot: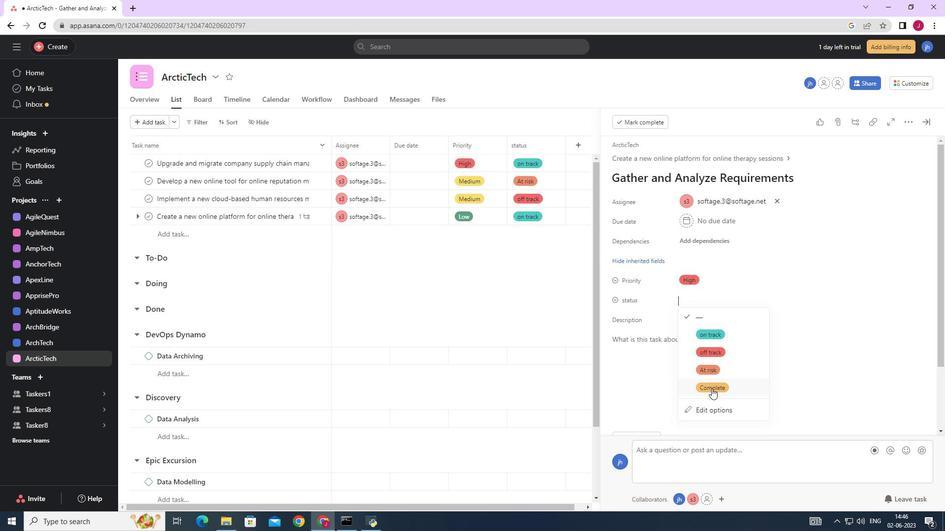 
Action: Mouse moved to (926, 124)
Screenshot: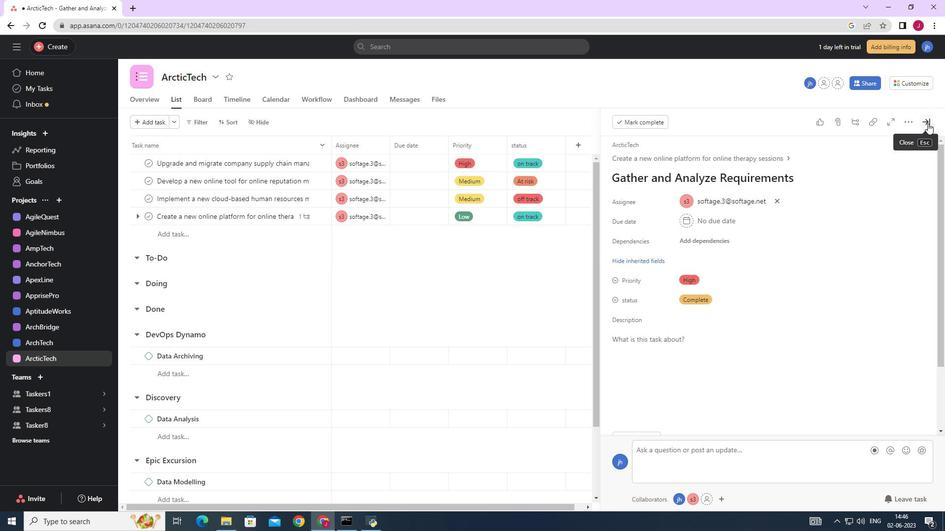
Action: Mouse pressed left at (926, 124)
Screenshot: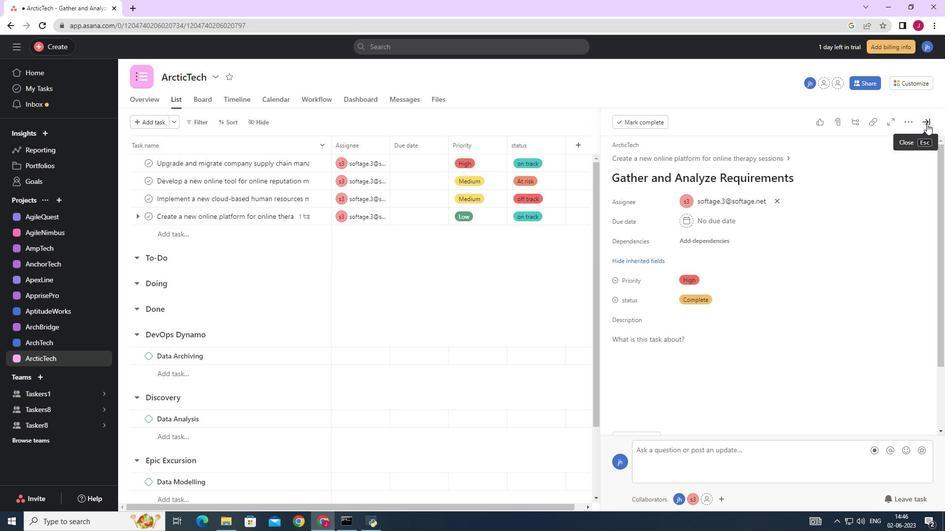 
